 Task: Open Card Card0000000251 in Board Board0000000063 in Workspace WS0000000021 in Trello. Add Member Email0000000083 to Card Card0000000251 in Board Board0000000063 in Workspace WS0000000021 in Trello. Add Orange Label titled Label0000000251 to Card Card0000000251 in Board Board0000000063 in Workspace WS0000000021 in Trello. Add Checklist CL0000000251 to Card Card0000000251 in Board Board0000000063 in Workspace WS0000000021 in Trello. Add Dates with Start Date as Oct 01 2023 and Due Date as Oct 31 2023 to Card Card0000000251 in Board Board0000000063 in Workspace WS0000000021 in Trello
Action: Mouse moved to (540, 566)
Screenshot: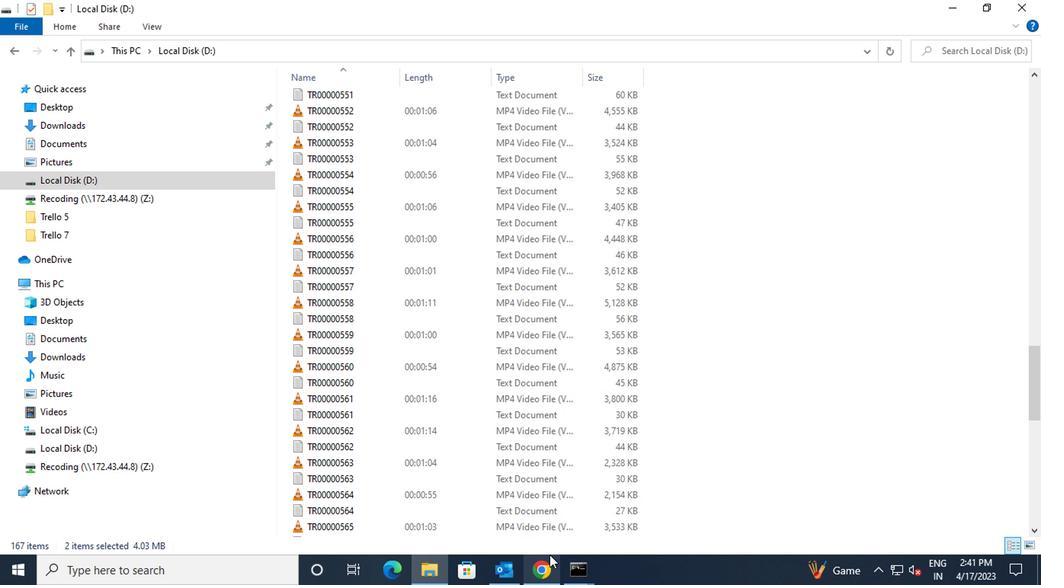
Action: Mouse pressed left at (540, 566)
Screenshot: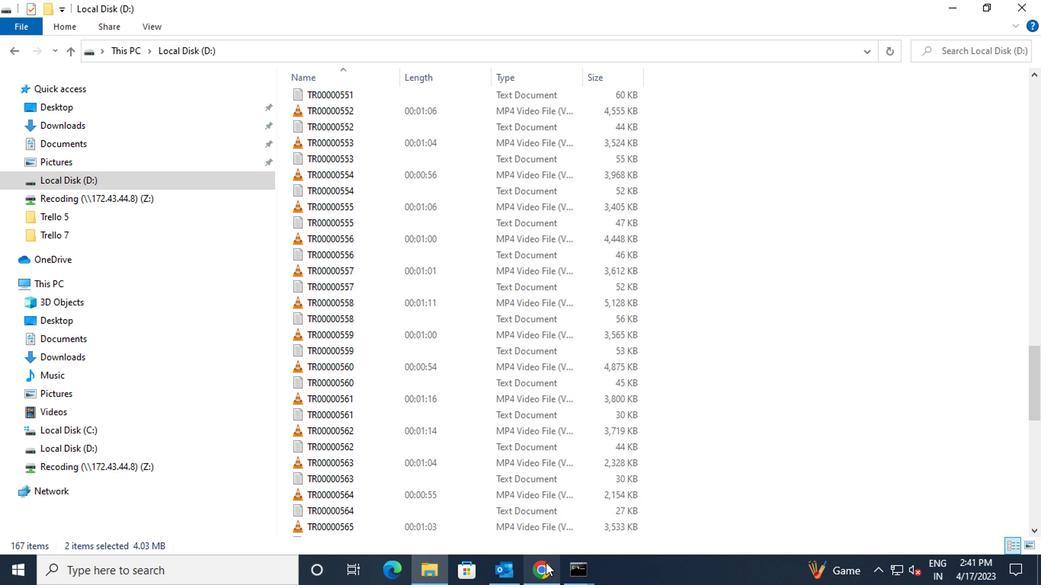
Action: Mouse moved to (343, 429)
Screenshot: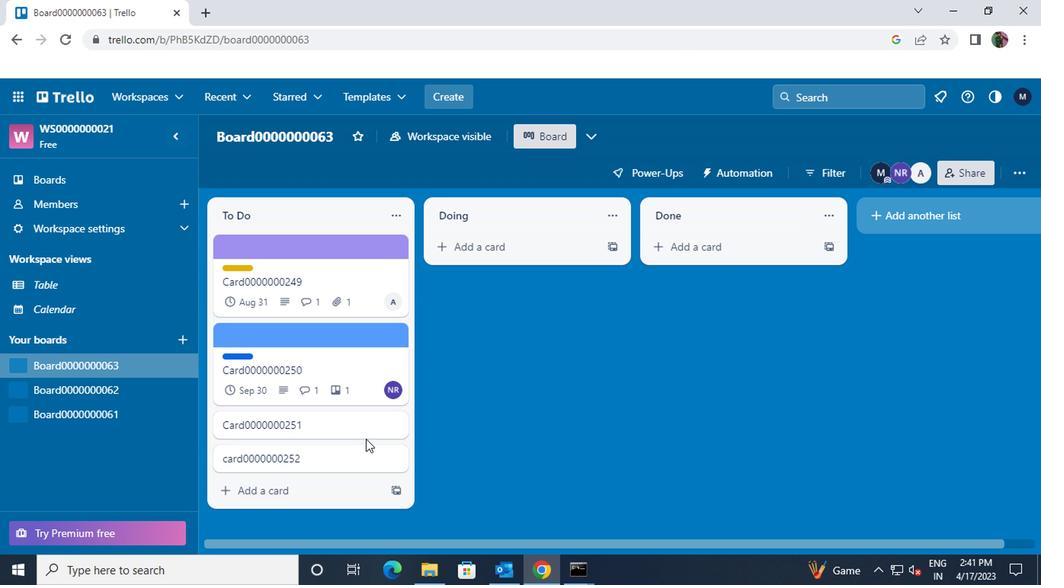 
Action: Mouse pressed left at (343, 429)
Screenshot: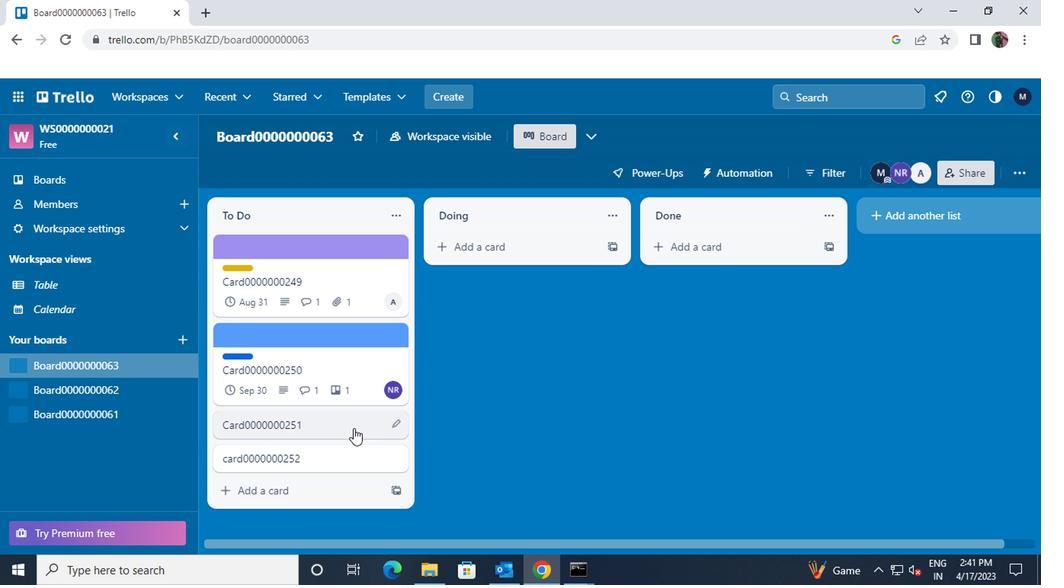 
Action: Mouse moved to (693, 212)
Screenshot: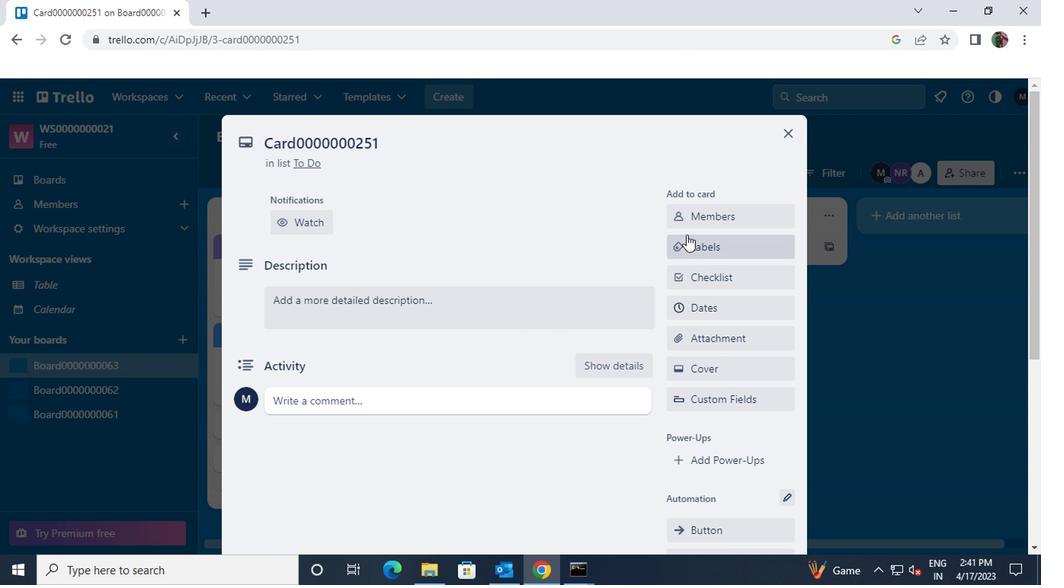 
Action: Mouse pressed left at (693, 212)
Screenshot: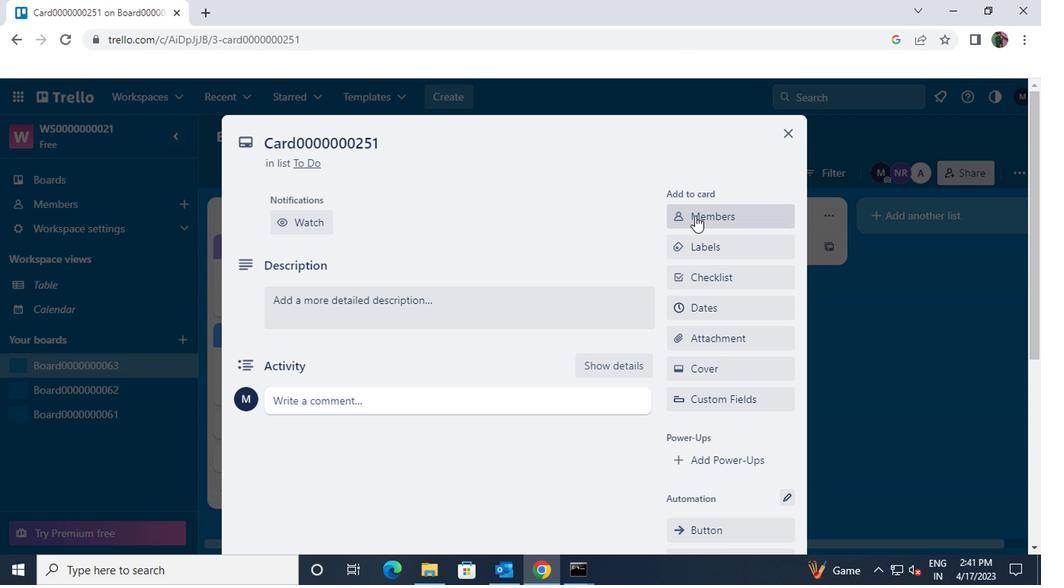 
Action: Mouse moved to (694, 208)
Screenshot: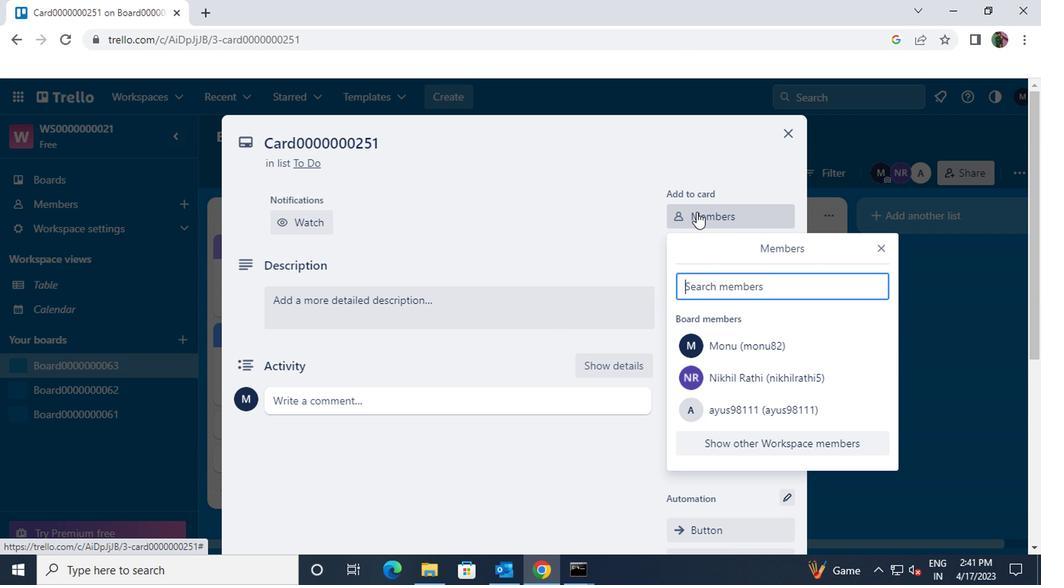 
Action: Key pressed vinnyoffice2<Key.shift>@GMAIL.COM
Screenshot: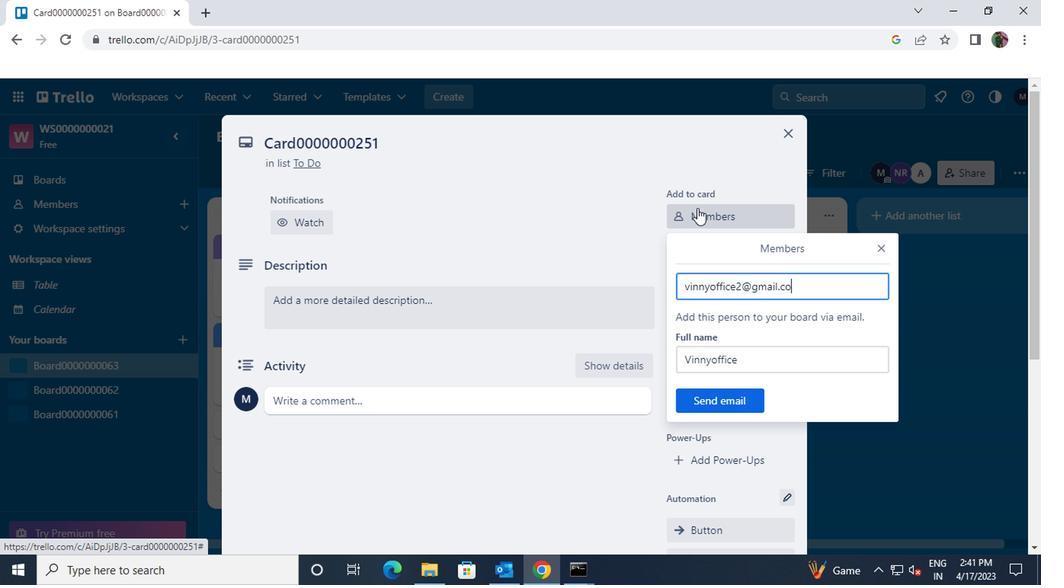 
Action: Mouse moved to (726, 396)
Screenshot: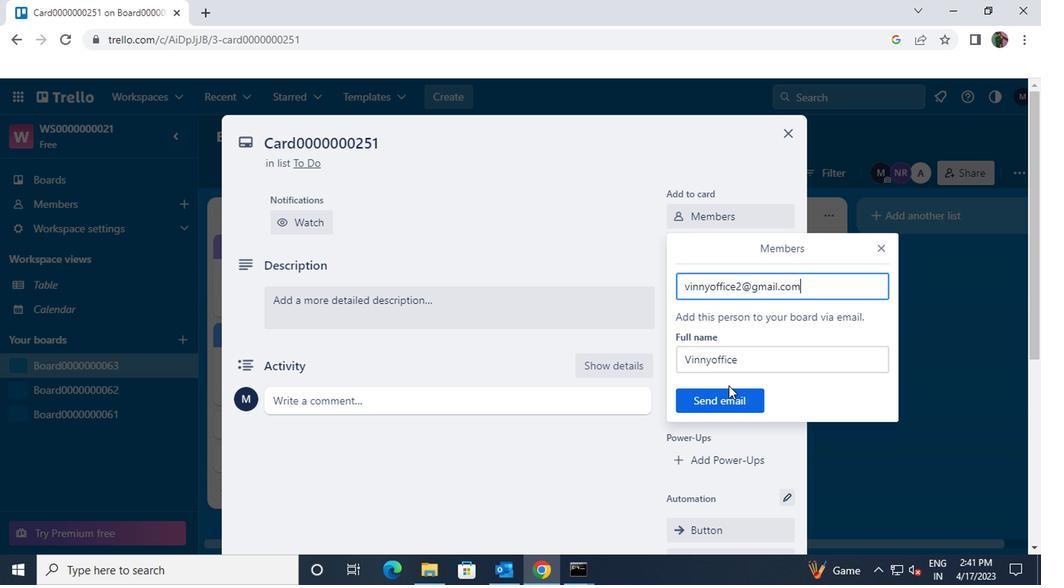 
Action: Mouse pressed left at (726, 396)
Screenshot: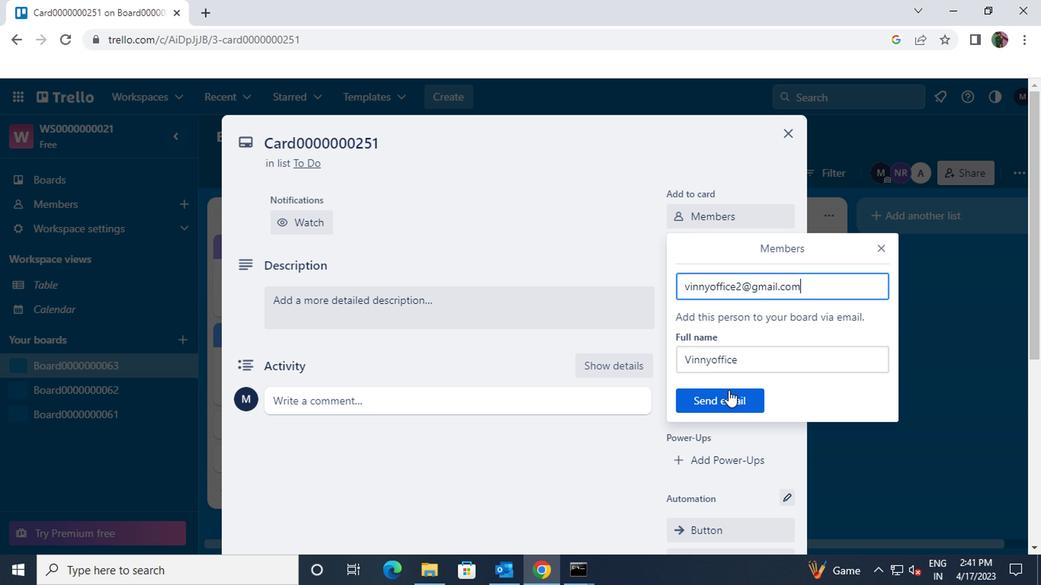
Action: Mouse moved to (714, 248)
Screenshot: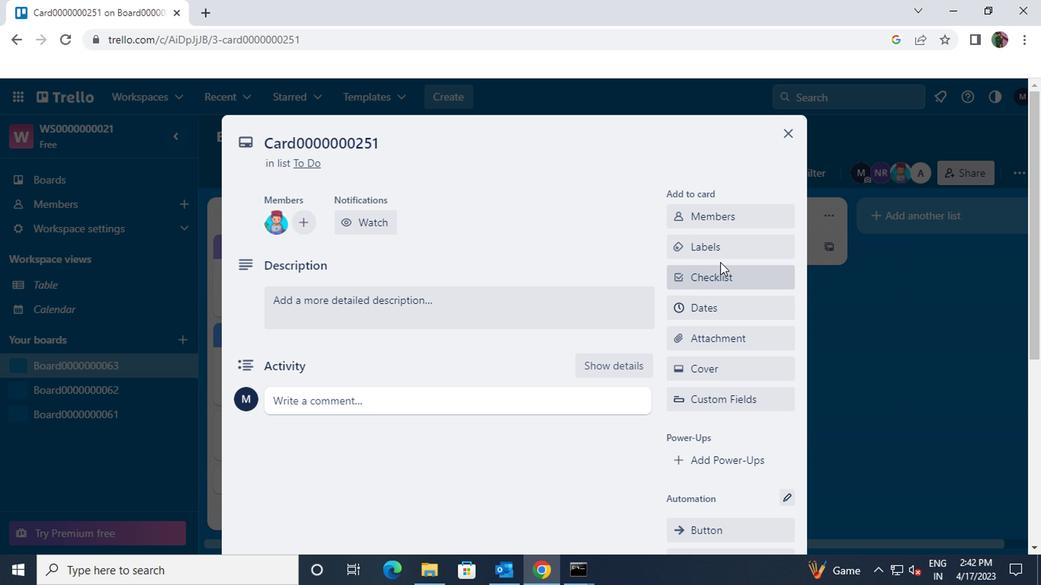 
Action: Mouse pressed left at (714, 248)
Screenshot: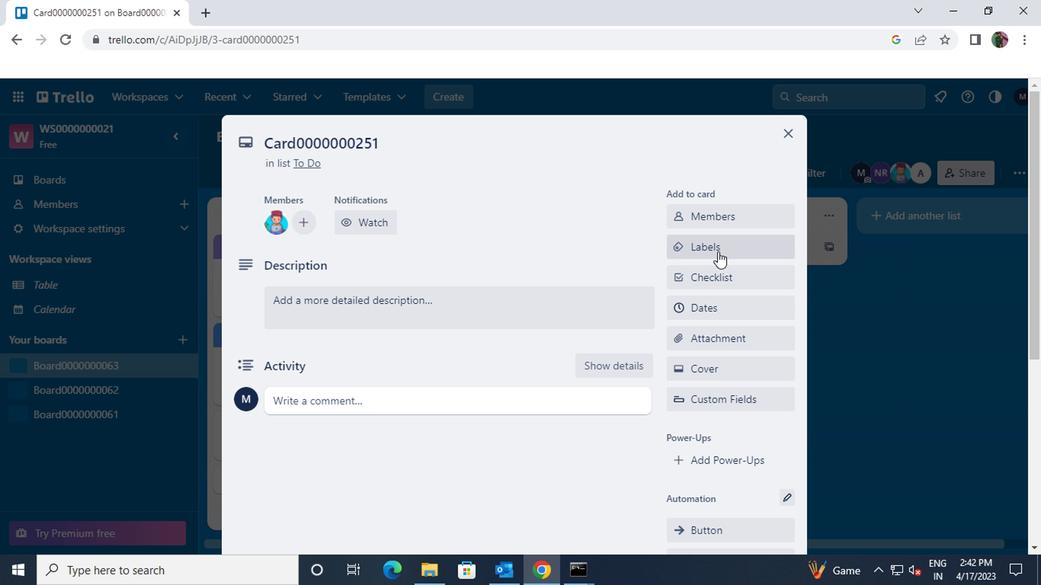 
Action: Mouse moved to (770, 450)
Screenshot: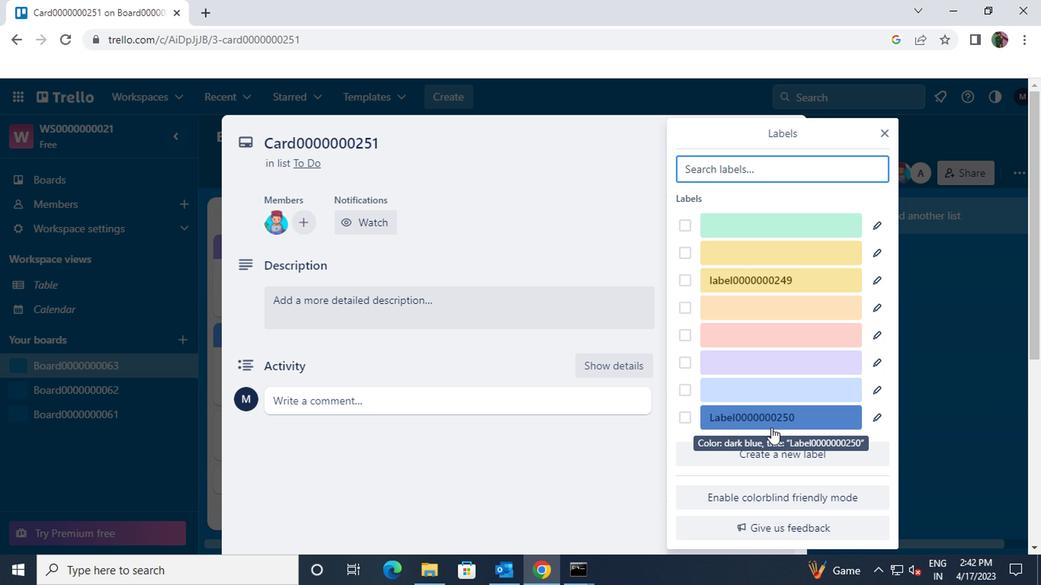 
Action: Mouse pressed left at (770, 450)
Screenshot: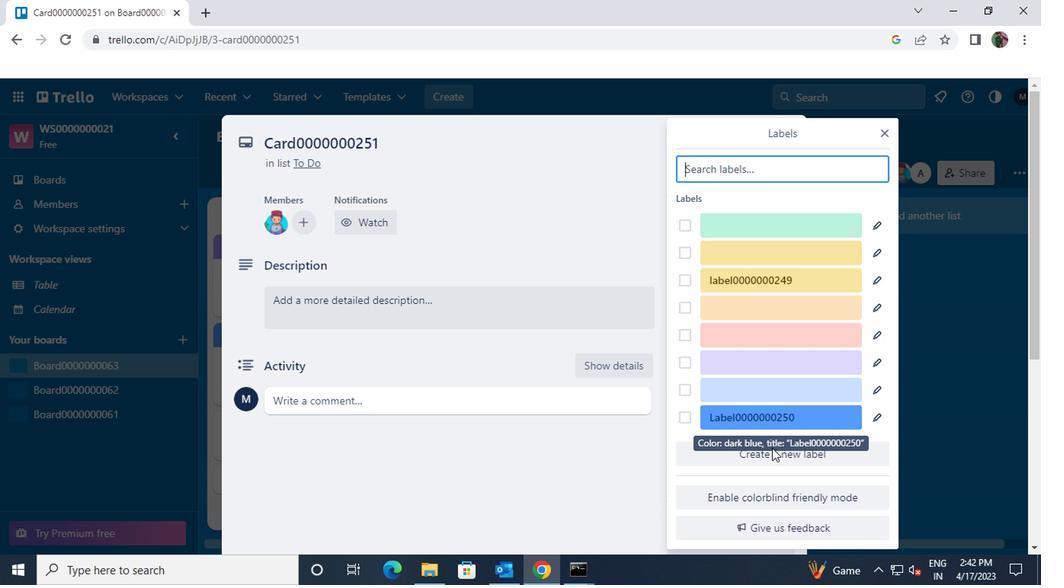 
Action: Mouse moved to (770, 451)
Screenshot: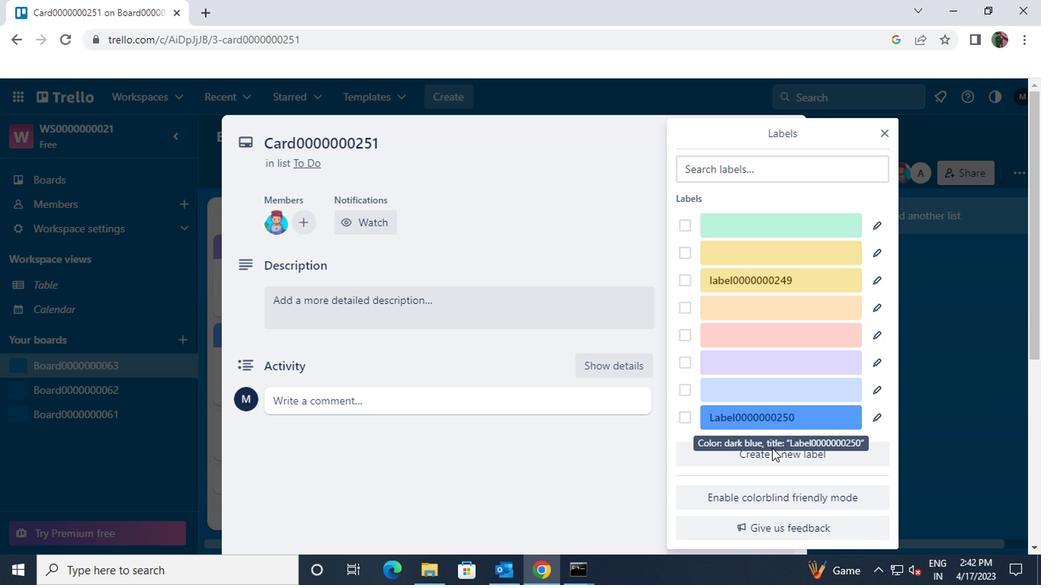 
Action: Mouse pressed left at (770, 451)
Screenshot: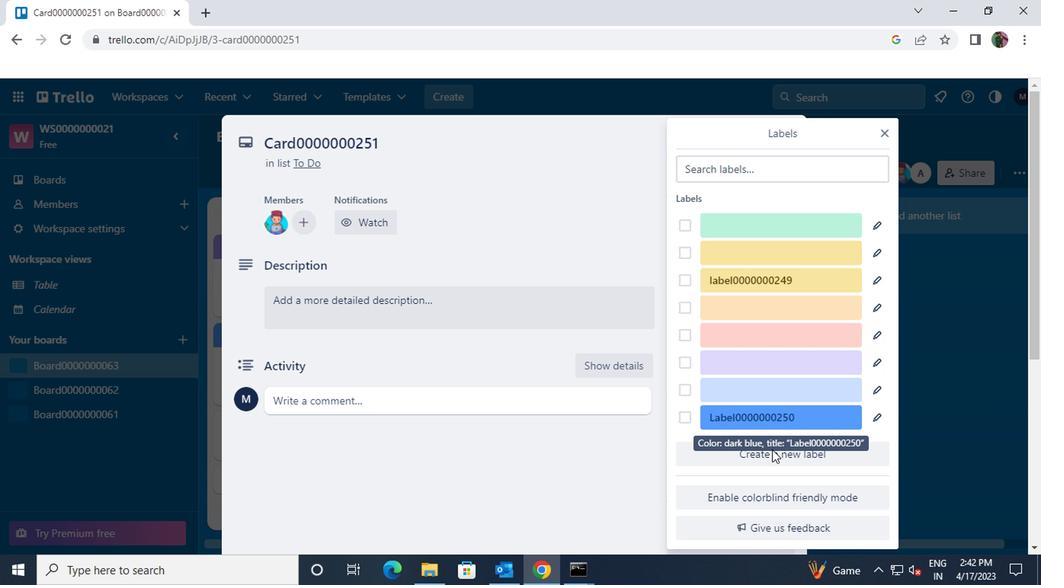 
Action: Mouse moved to (770, 459)
Screenshot: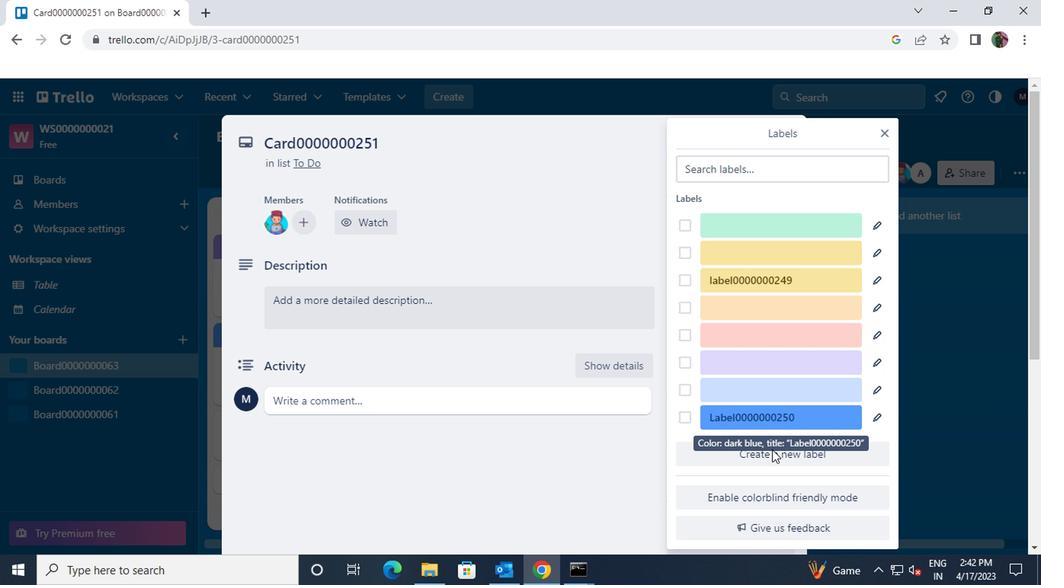 
Action: Mouse pressed left at (770, 459)
Screenshot: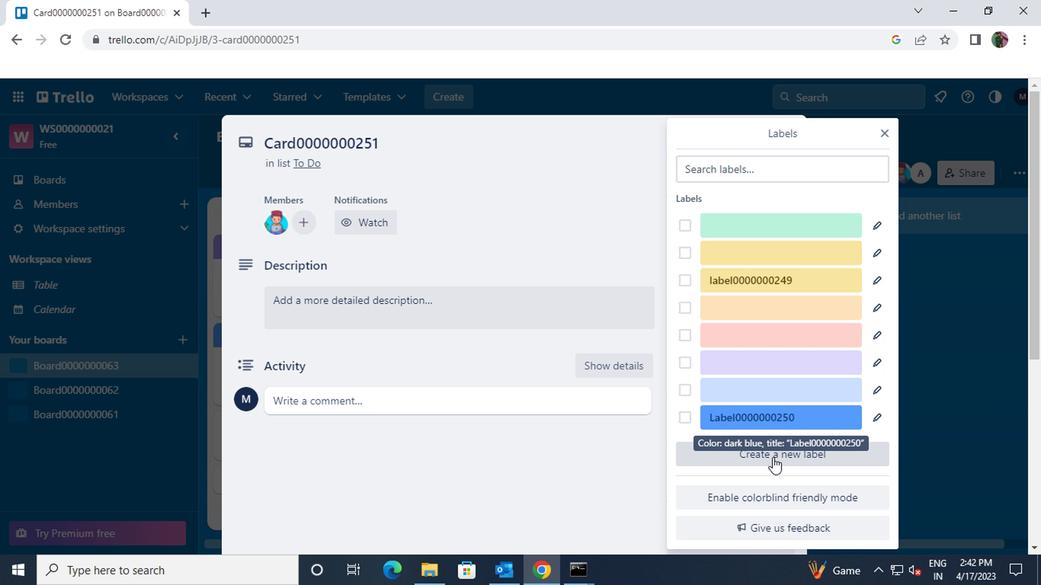 
Action: Mouse moved to (726, 268)
Screenshot: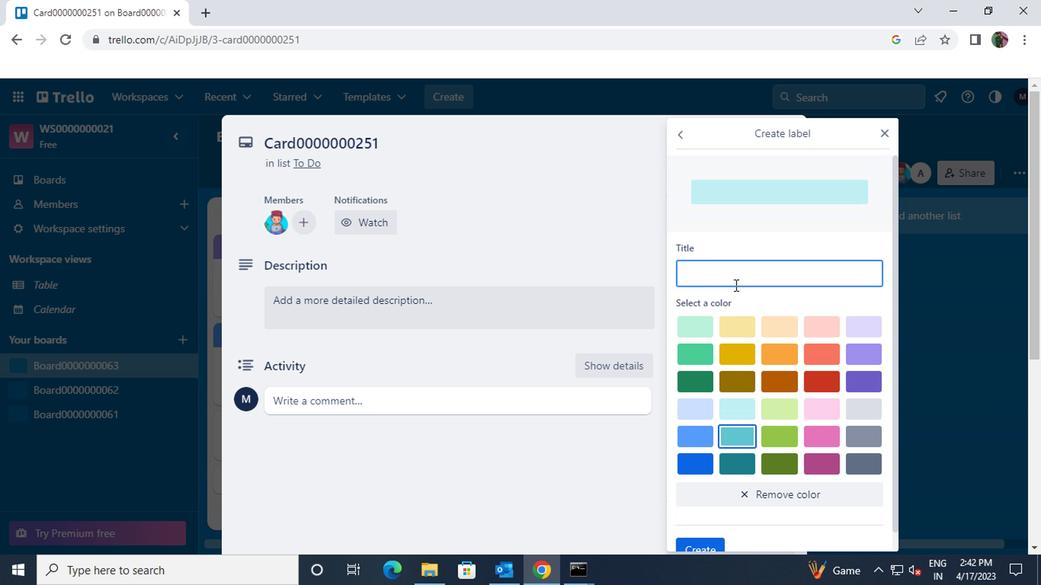
Action: Mouse pressed left at (726, 268)
Screenshot: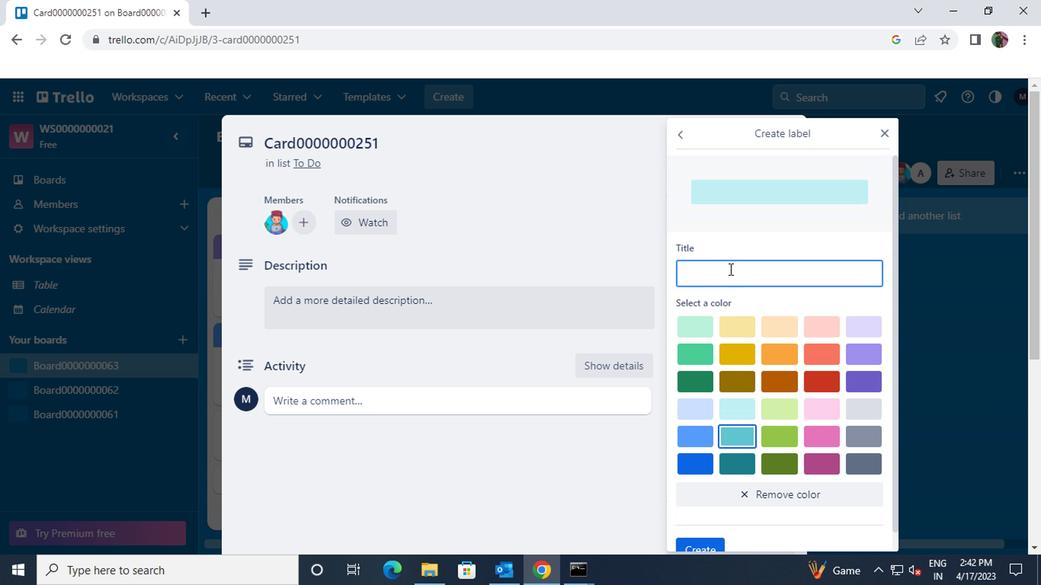 
Action: Key pressed <Key.shift>LABEL0000000251
Screenshot: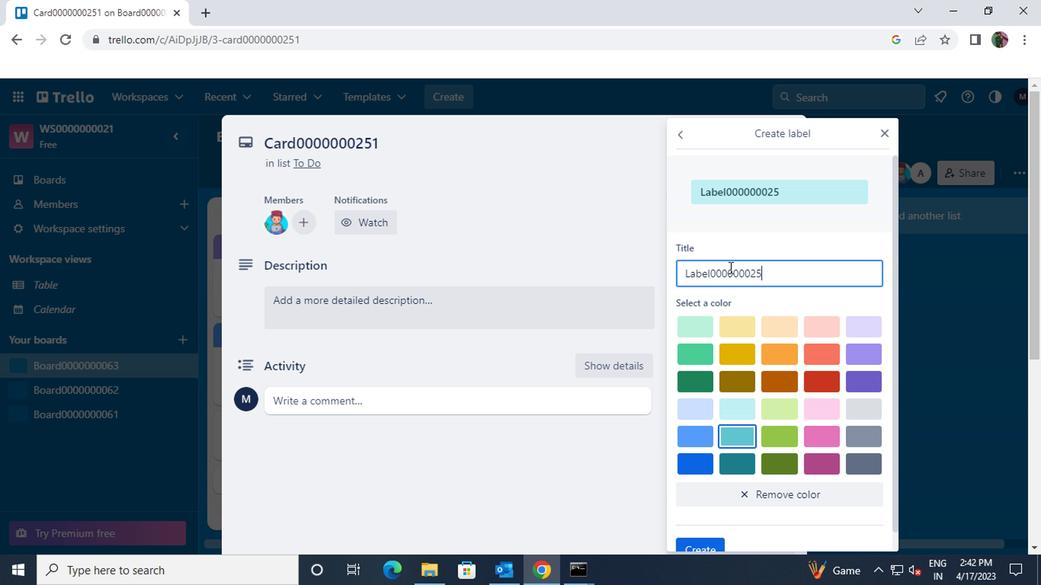 
Action: Mouse moved to (768, 350)
Screenshot: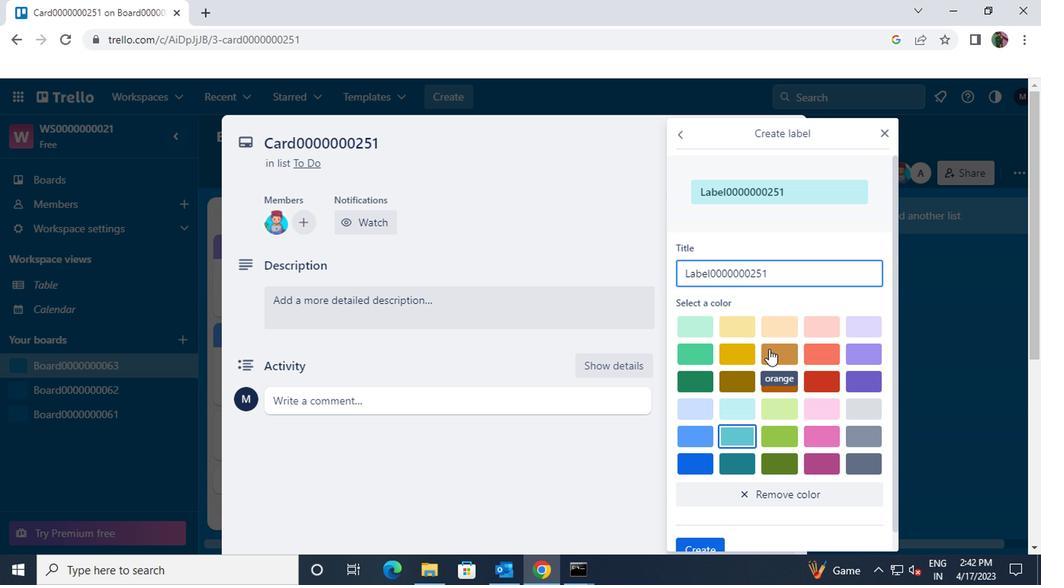
Action: Mouse pressed left at (768, 350)
Screenshot: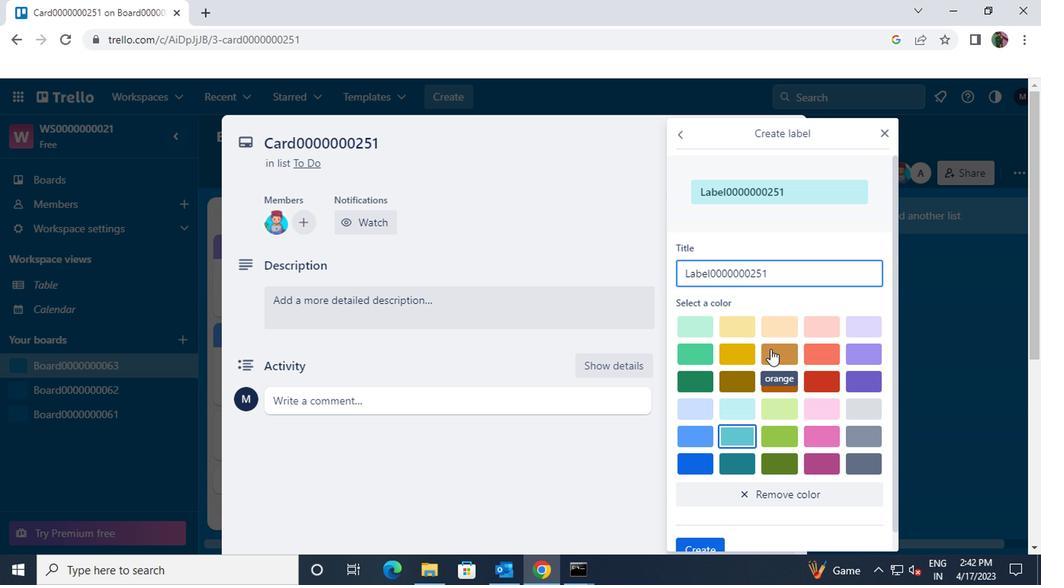 
Action: Mouse moved to (768, 346)
Screenshot: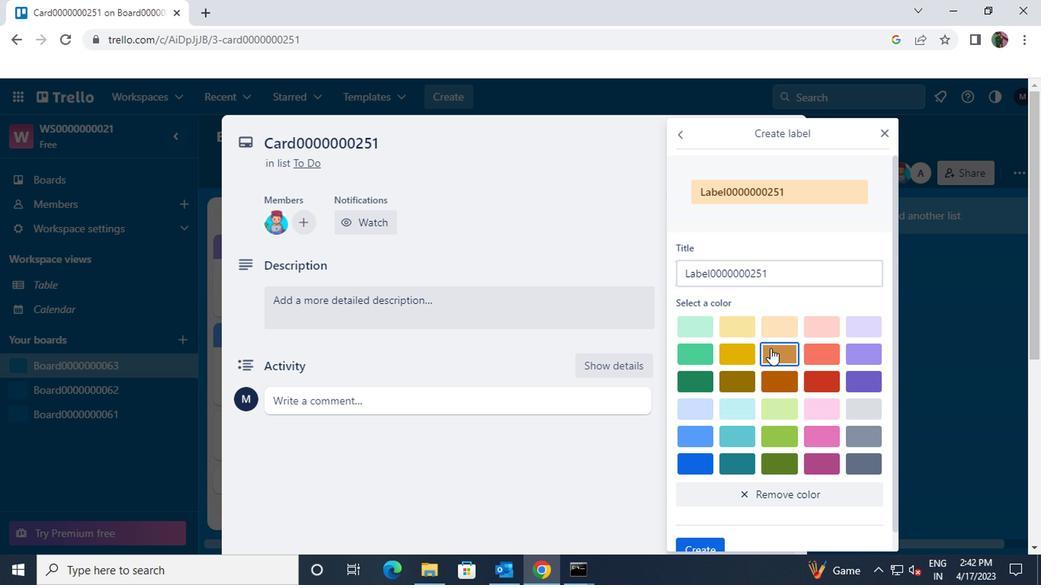 
Action: Mouse scrolled (768, 346) with delta (0, 0)
Screenshot: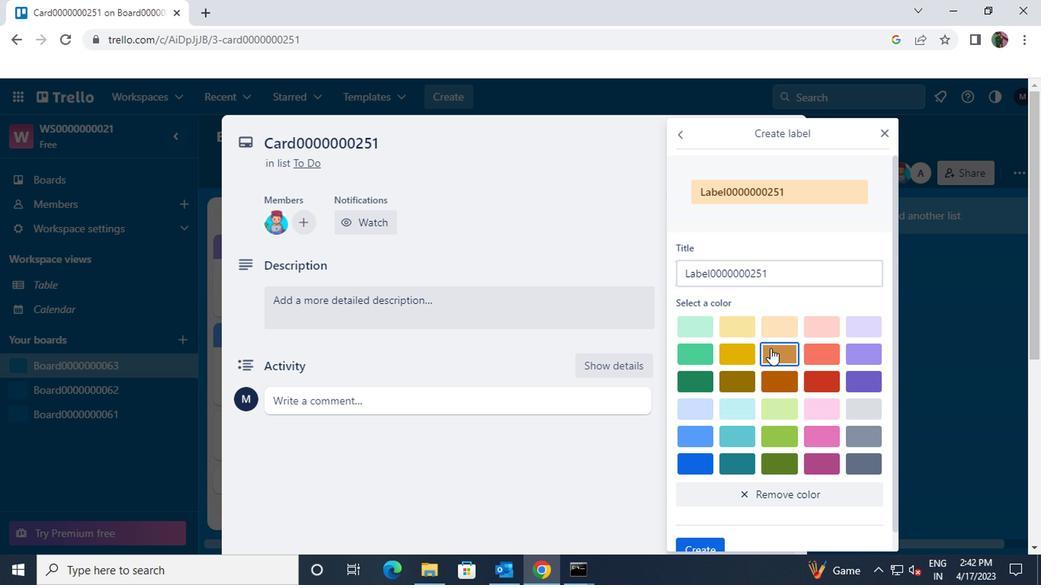 
Action: Mouse moved to (699, 527)
Screenshot: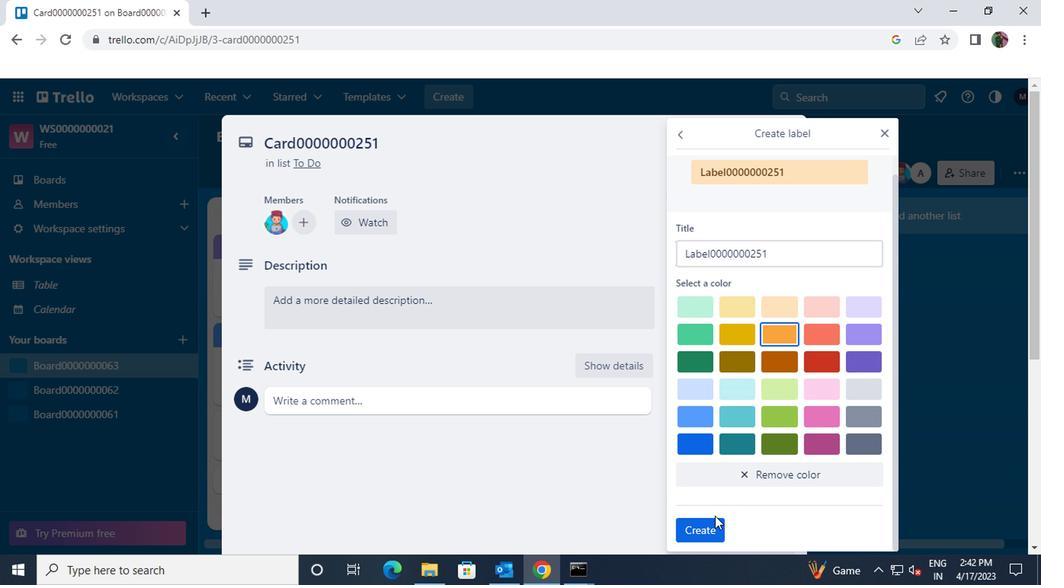 
Action: Mouse pressed left at (699, 527)
Screenshot: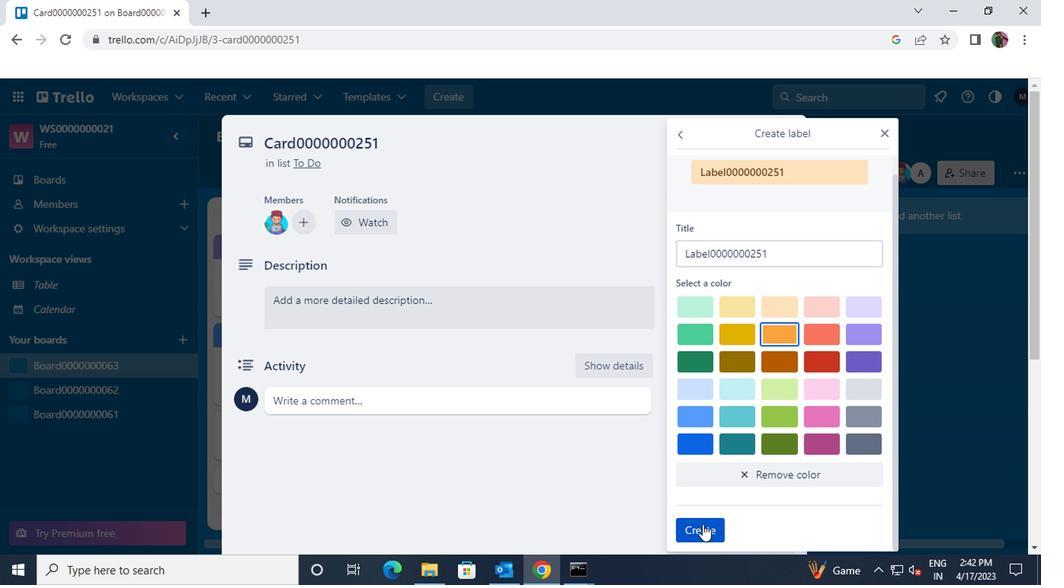 
Action: Mouse pressed left at (699, 527)
Screenshot: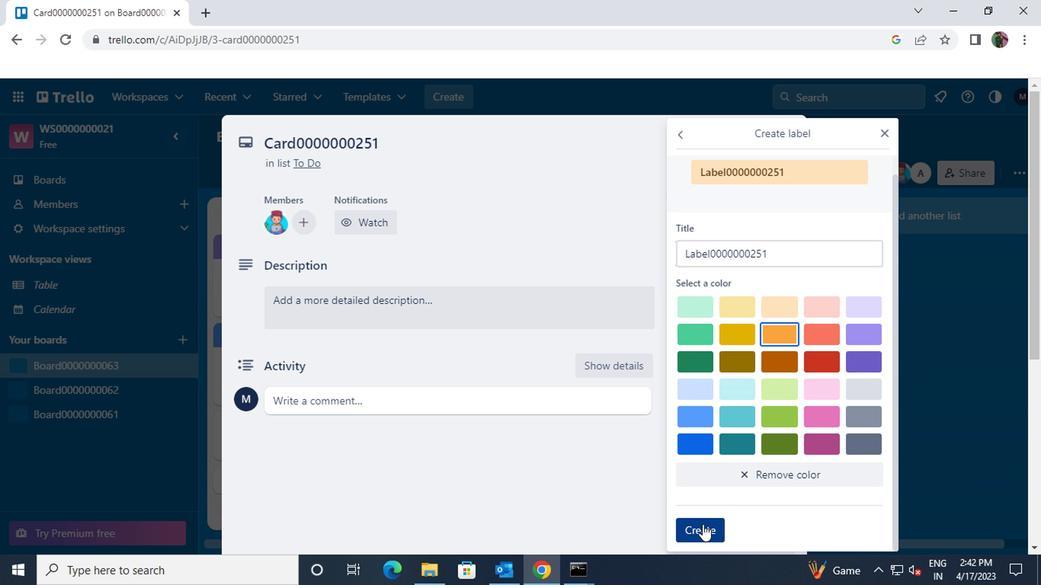 
Action: Mouse moved to (877, 131)
Screenshot: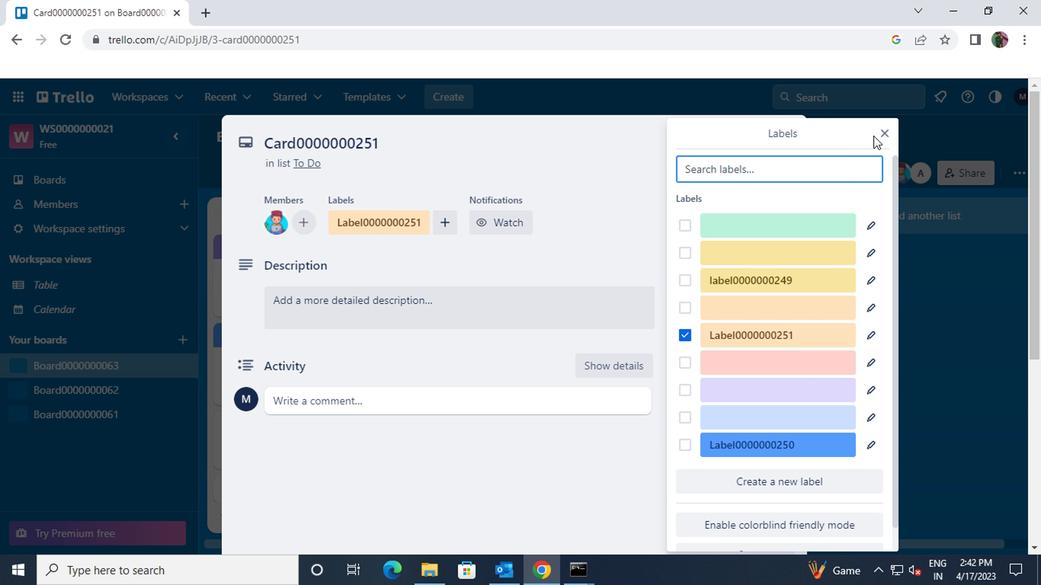 
Action: Mouse pressed left at (877, 131)
Screenshot: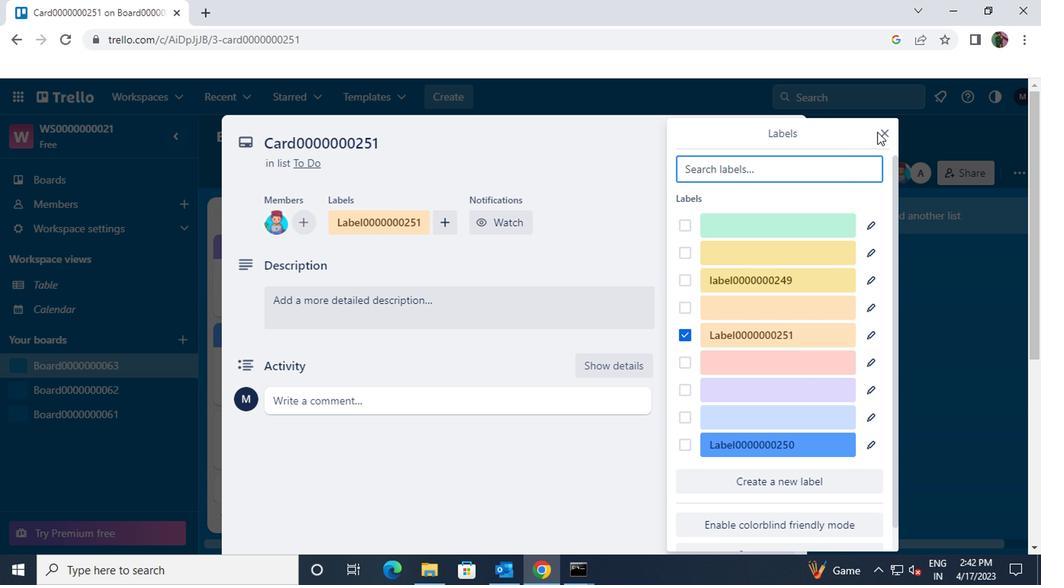 
Action: Mouse moved to (882, 136)
Screenshot: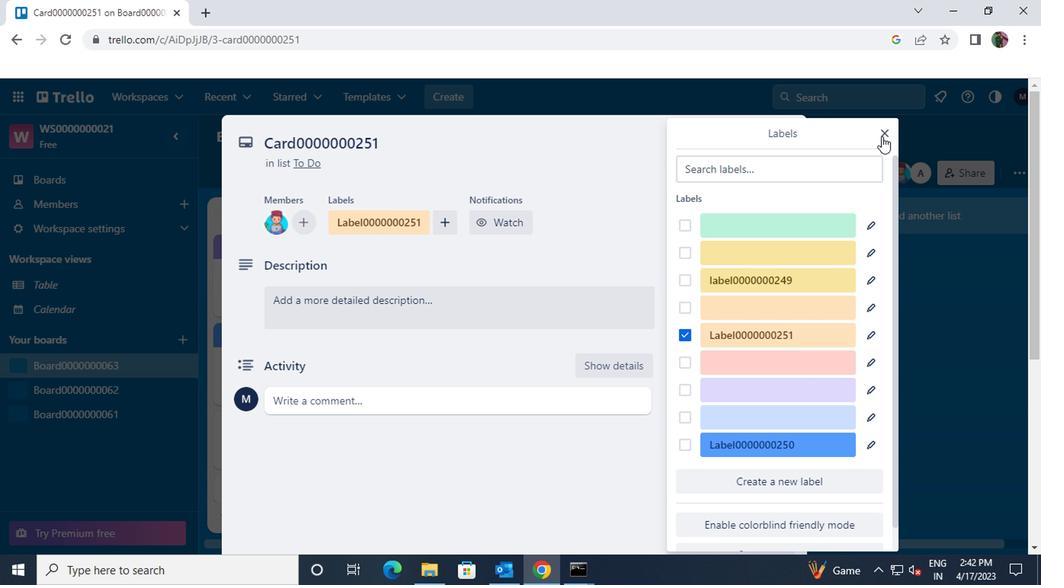 
Action: Mouse pressed left at (882, 136)
Screenshot: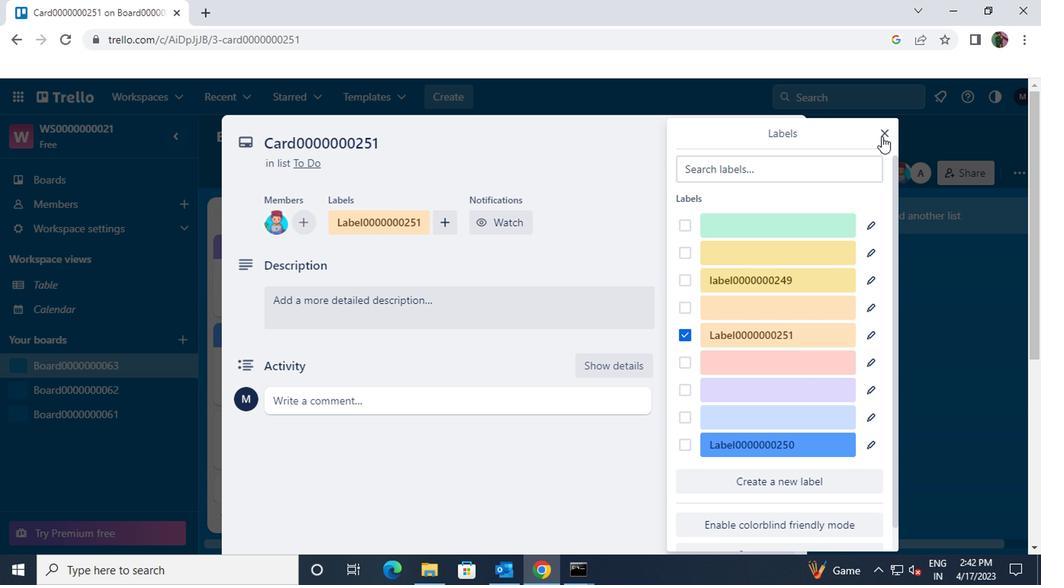 
Action: Mouse moved to (762, 277)
Screenshot: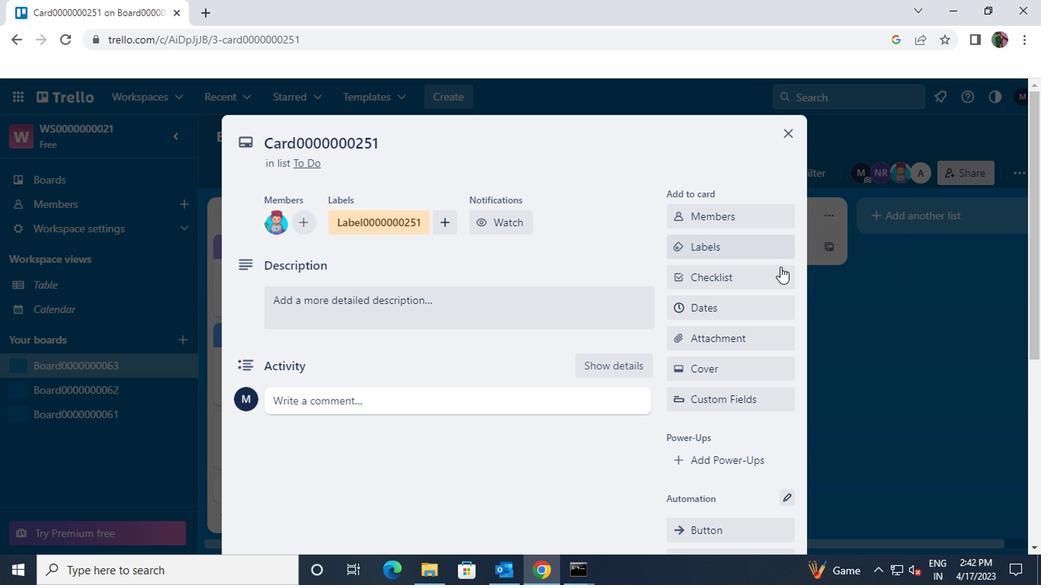 
Action: Mouse pressed left at (762, 277)
Screenshot: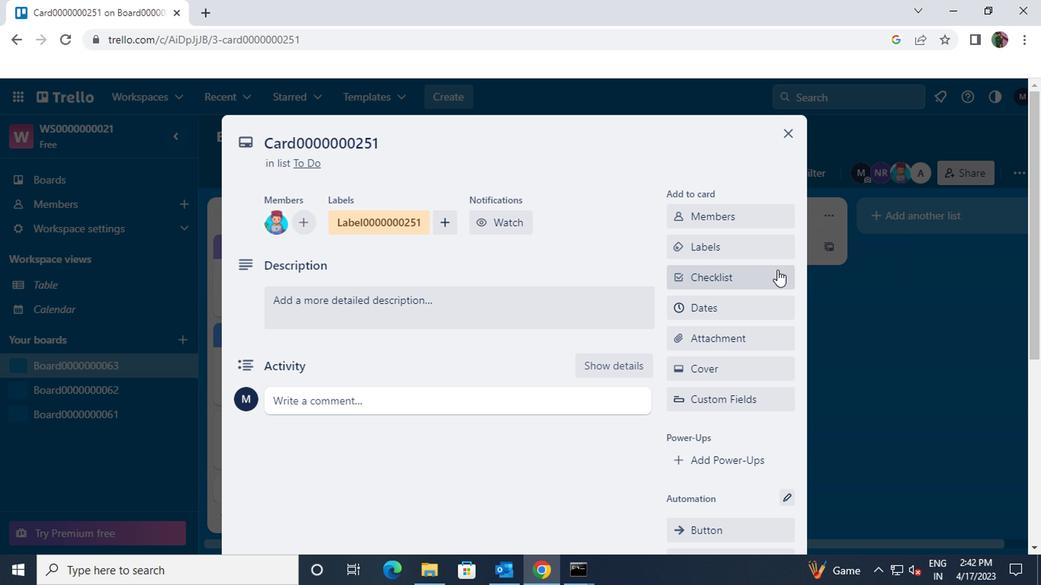 
Action: Mouse moved to (757, 279)
Screenshot: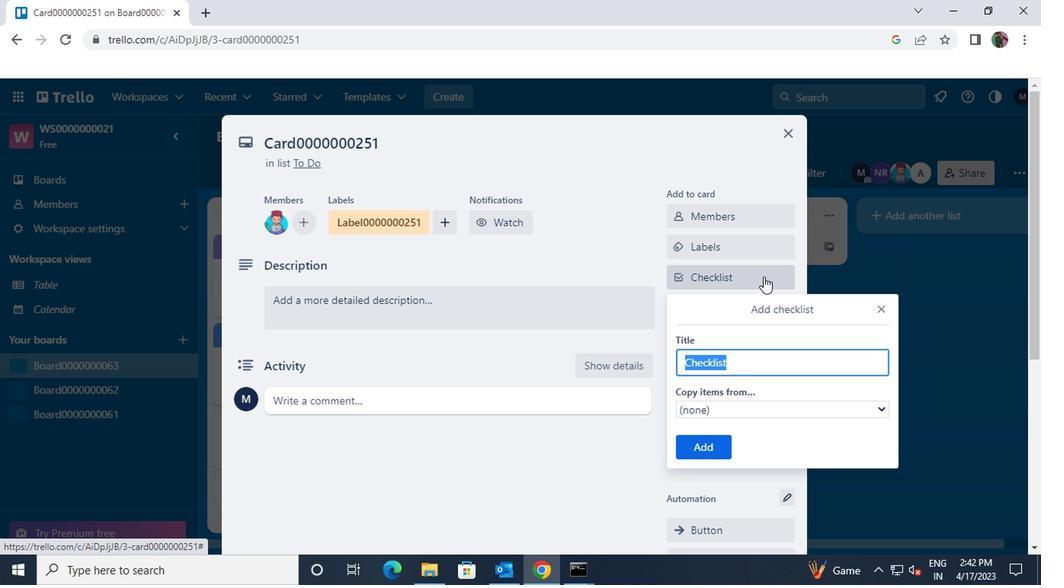 
Action: Key pressed <Key.shift>CL0000000251
Screenshot: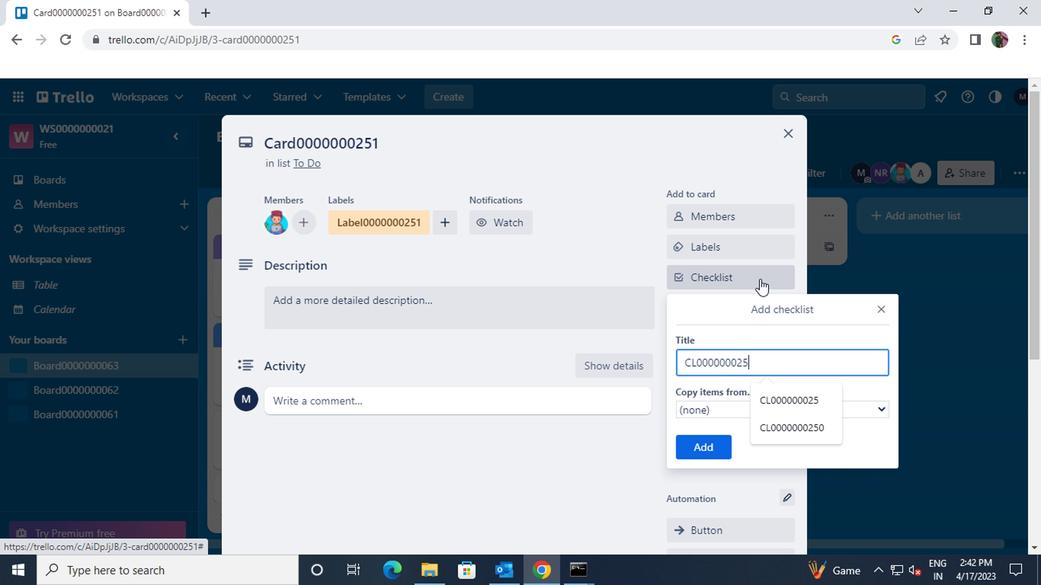 
Action: Mouse moved to (719, 444)
Screenshot: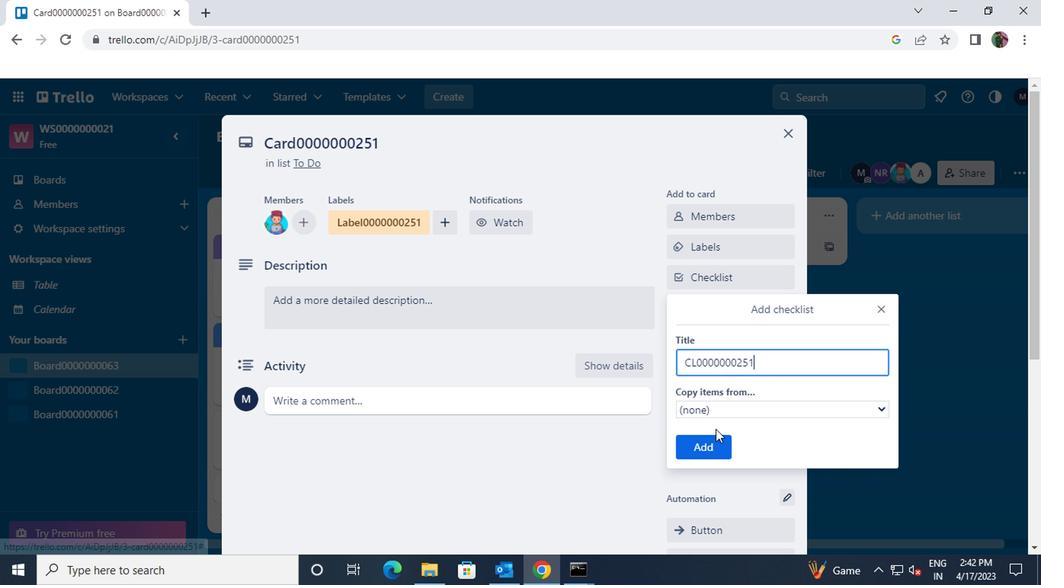 
Action: Mouse pressed left at (719, 444)
Screenshot: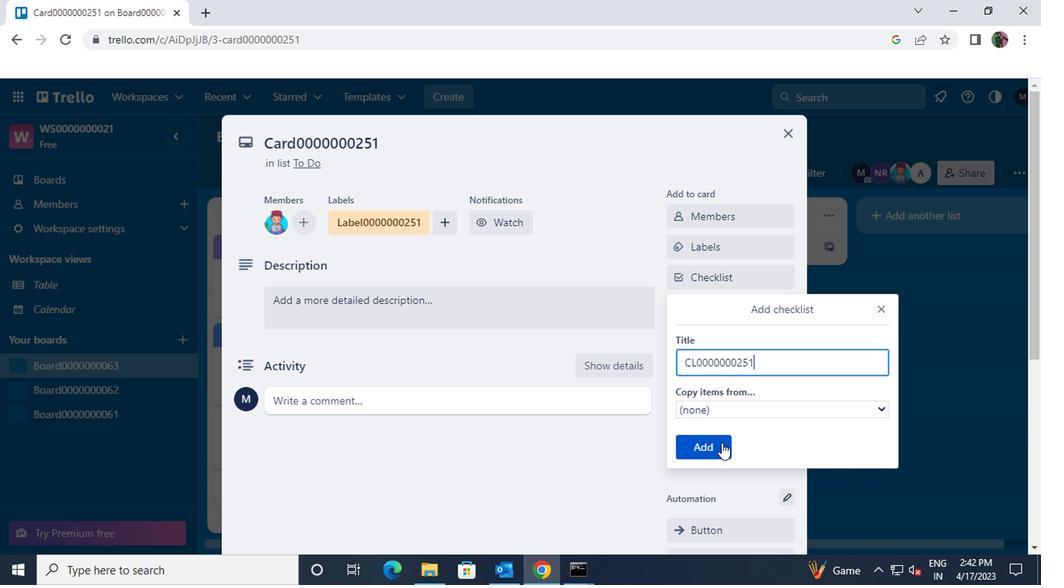 
Action: Mouse moved to (735, 297)
Screenshot: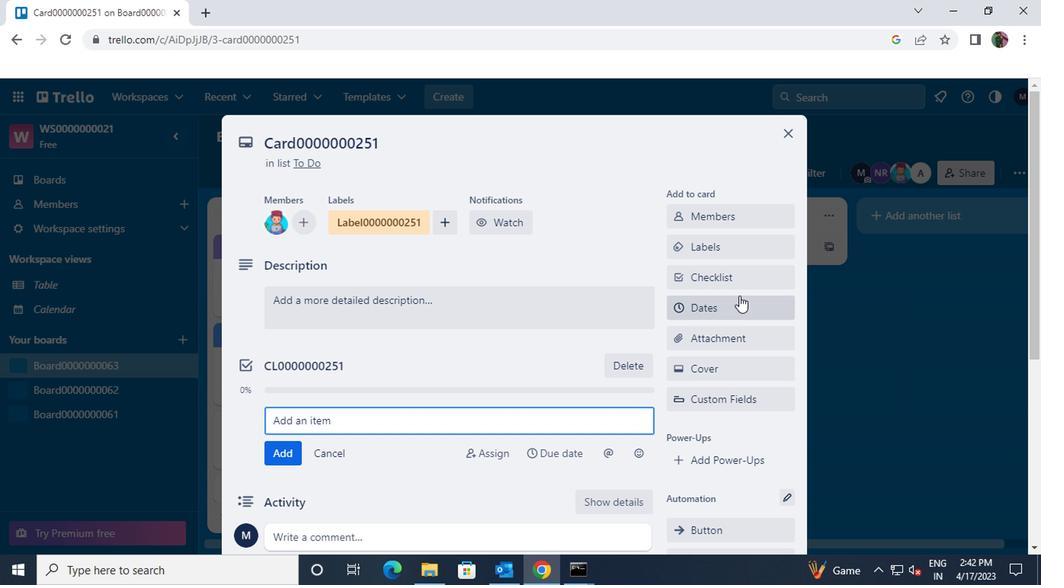 
Action: Mouse pressed left at (735, 297)
Screenshot: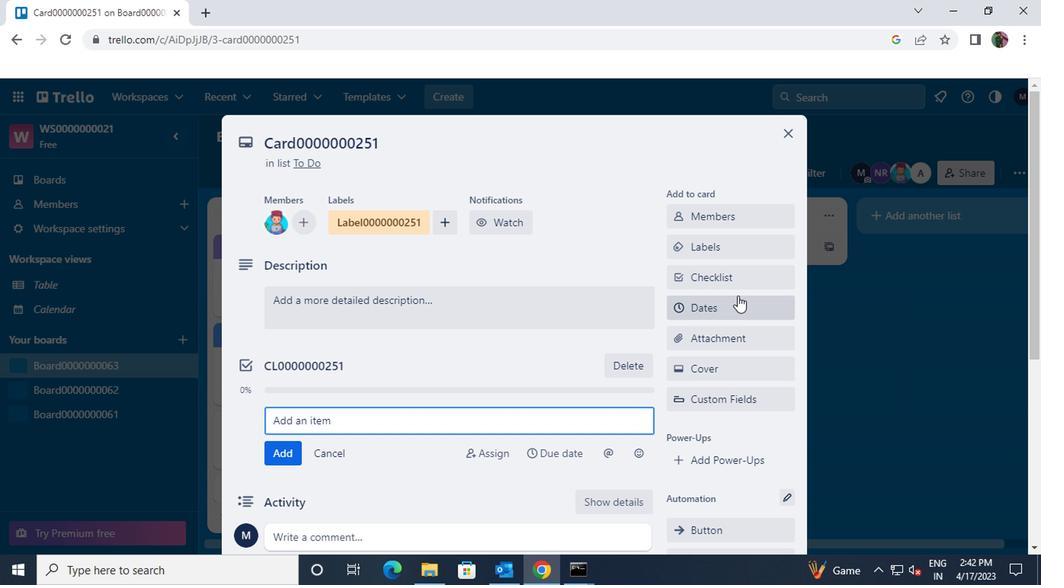 
Action: Mouse moved to (869, 169)
Screenshot: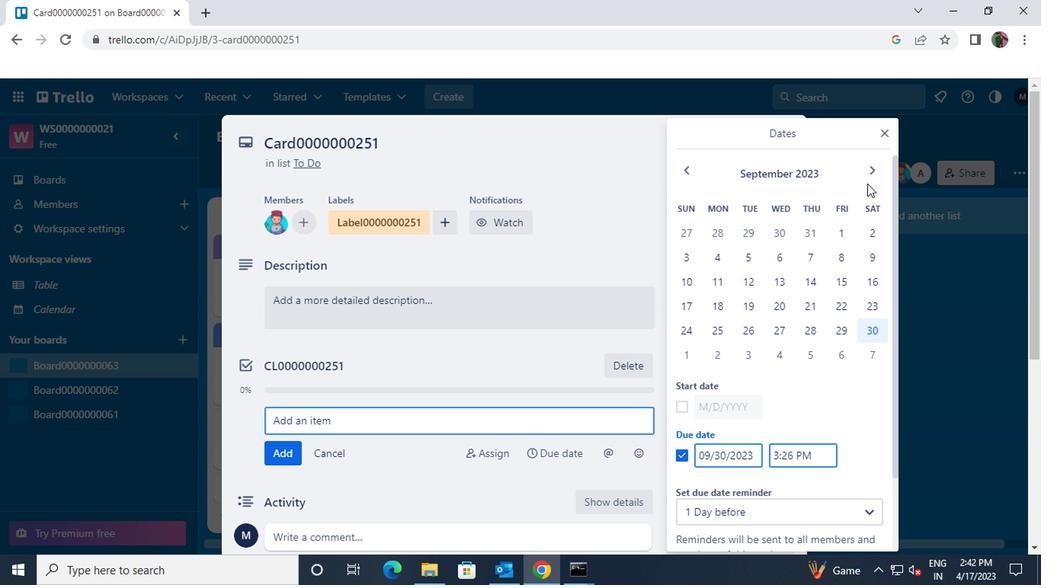 
Action: Mouse pressed left at (869, 169)
Screenshot: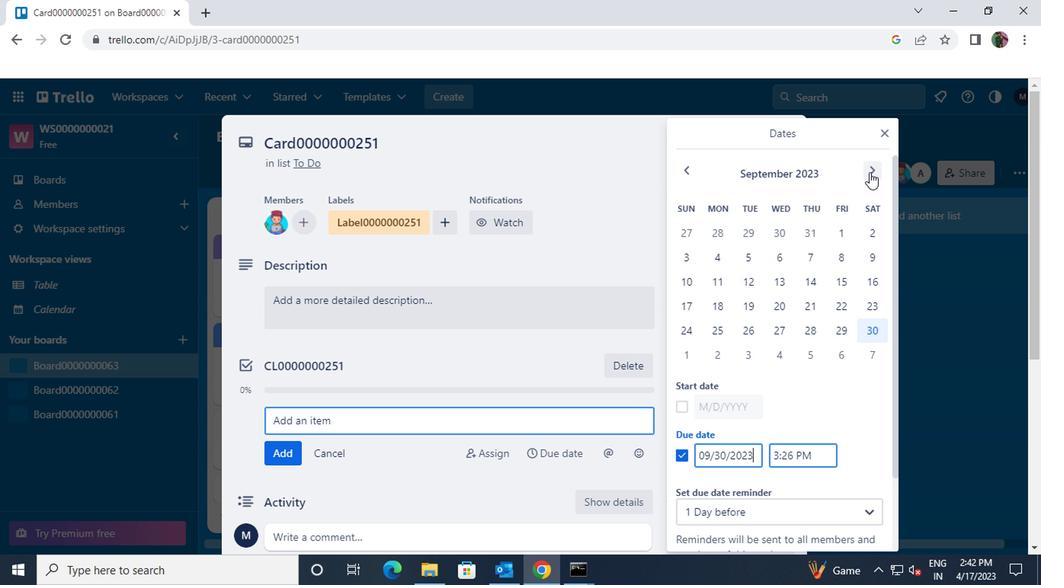 
Action: Mouse moved to (679, 231)
Screenshot: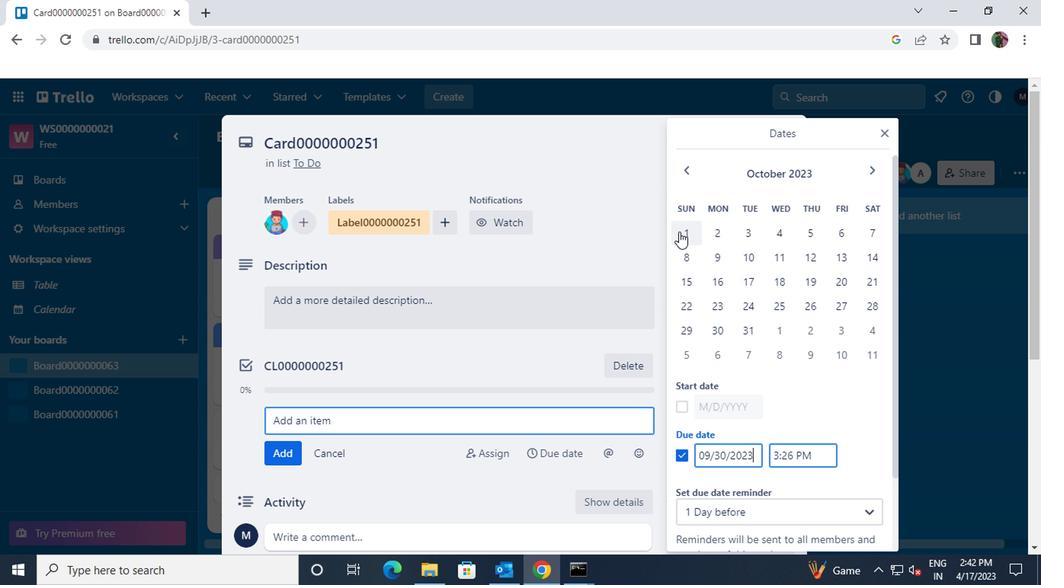 
Action: Mouse pressed left at (679, 231)
Screenshot: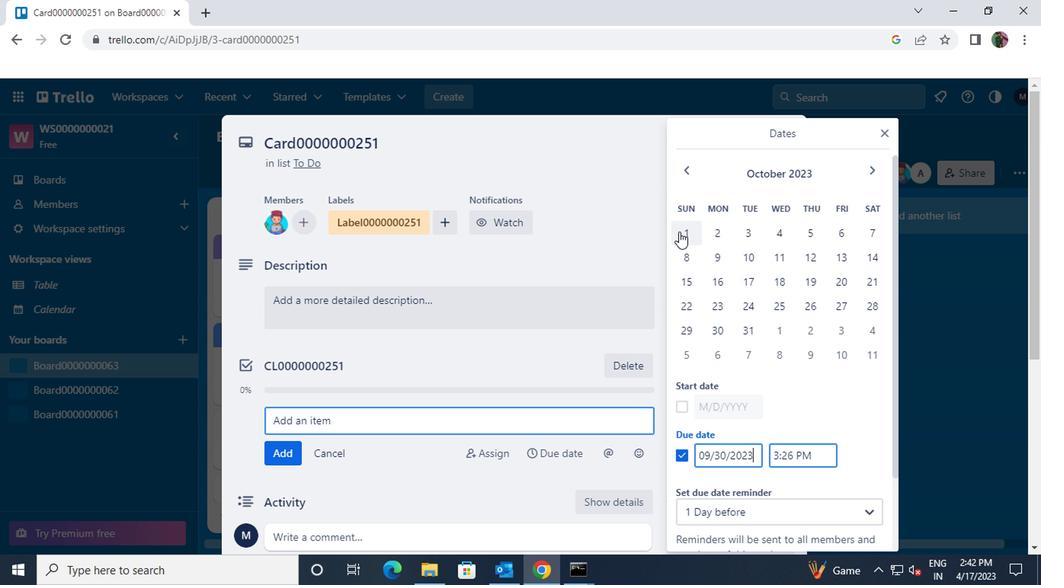 
Action: Mouse moved to (749, 328)
Screenshot: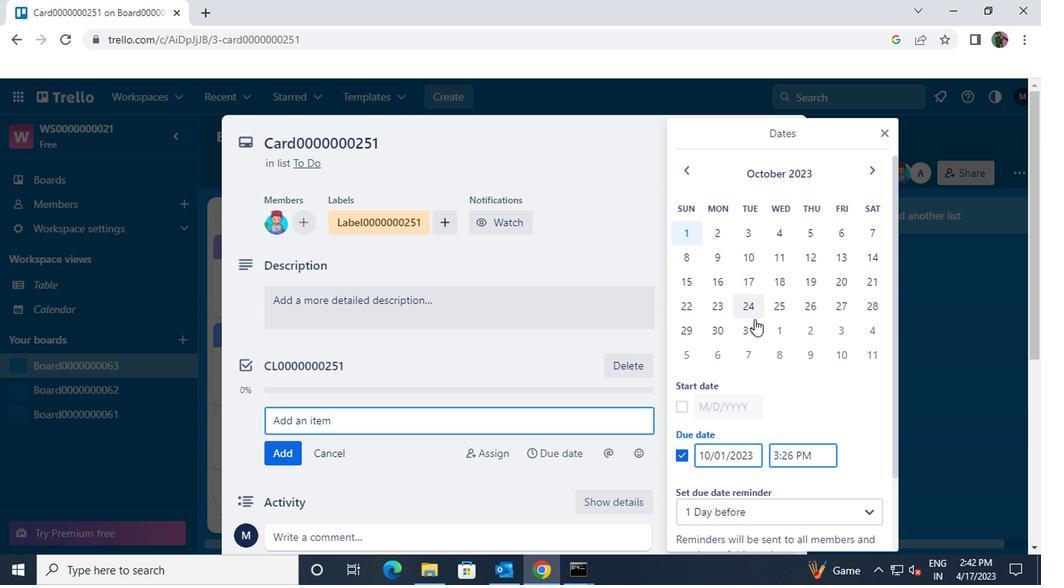 
Action: Mouse pressed left at (749, 328)
Screenshot: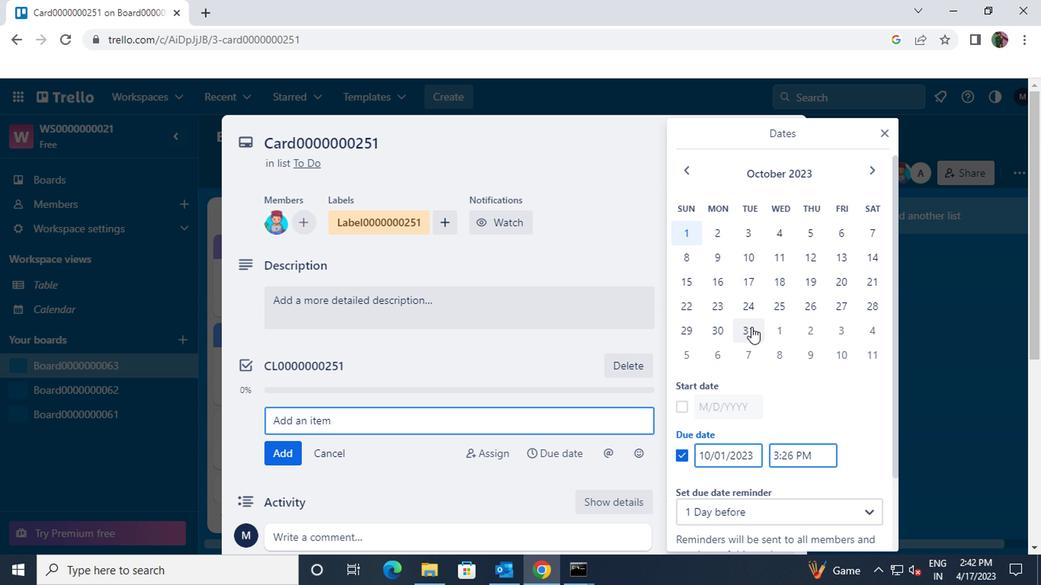 
Action: Mouse moved to (749, 324)
Screenshot: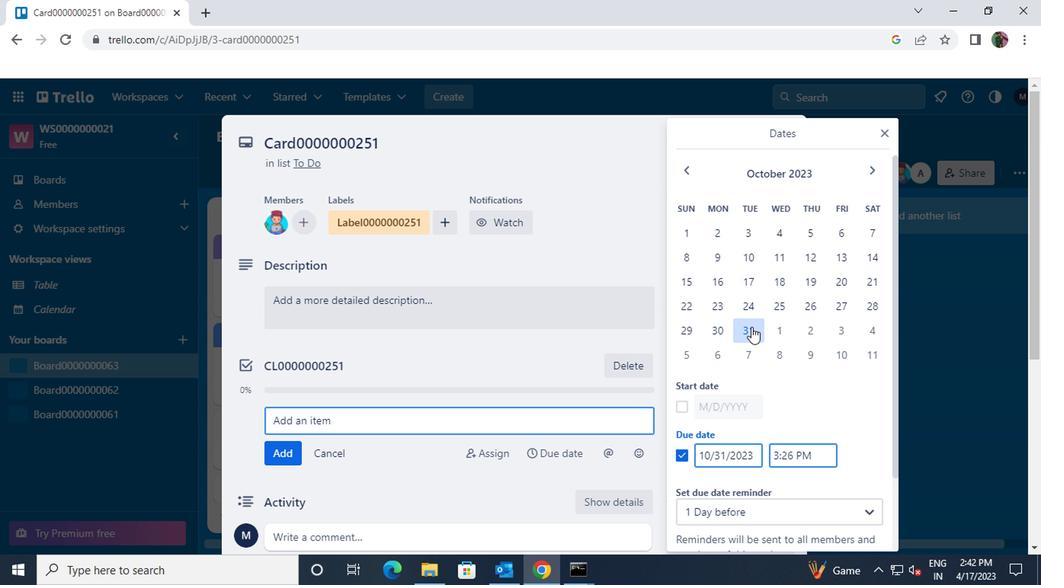 
Action: Mouse scrolled (749, 323) with delta (0, 0)
Screenshot: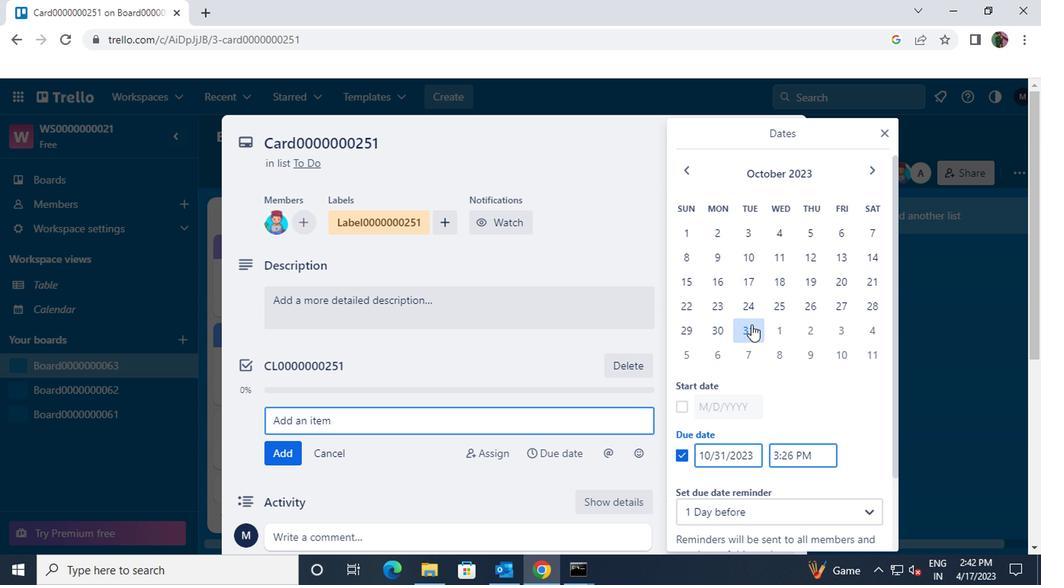 
Action: Mouse scrolled (749, 323) with delta (0, 0)
Screenshot: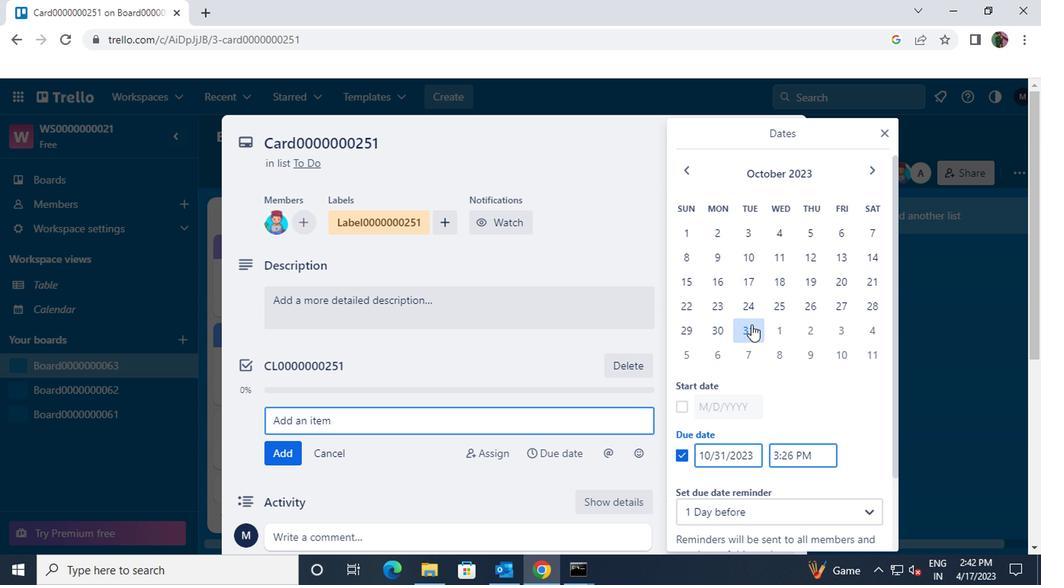 
Action: Mouse scrolled (749, 323) with delta (0, 0)
Screenshot: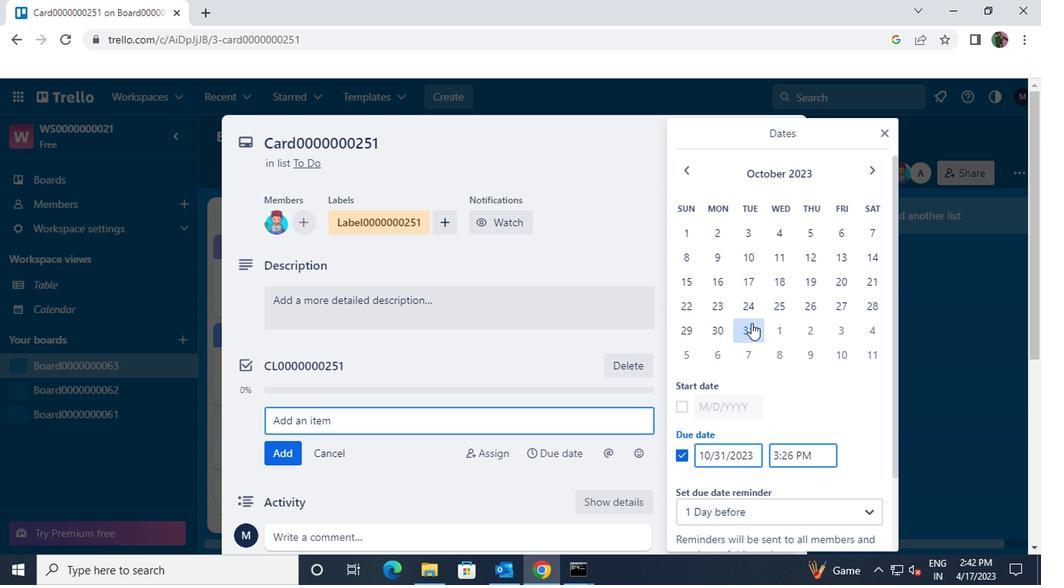 
Action: Mouse moved to (747, 320)
Screenshot: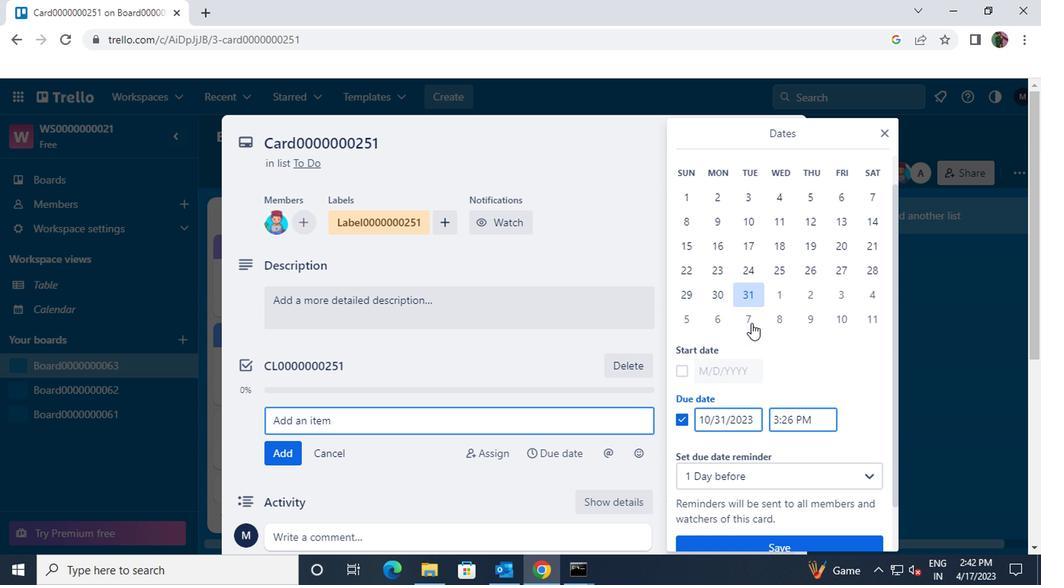 
Action: Mouse scrolled (747, 320) with delta (0, 0)
Screenshot: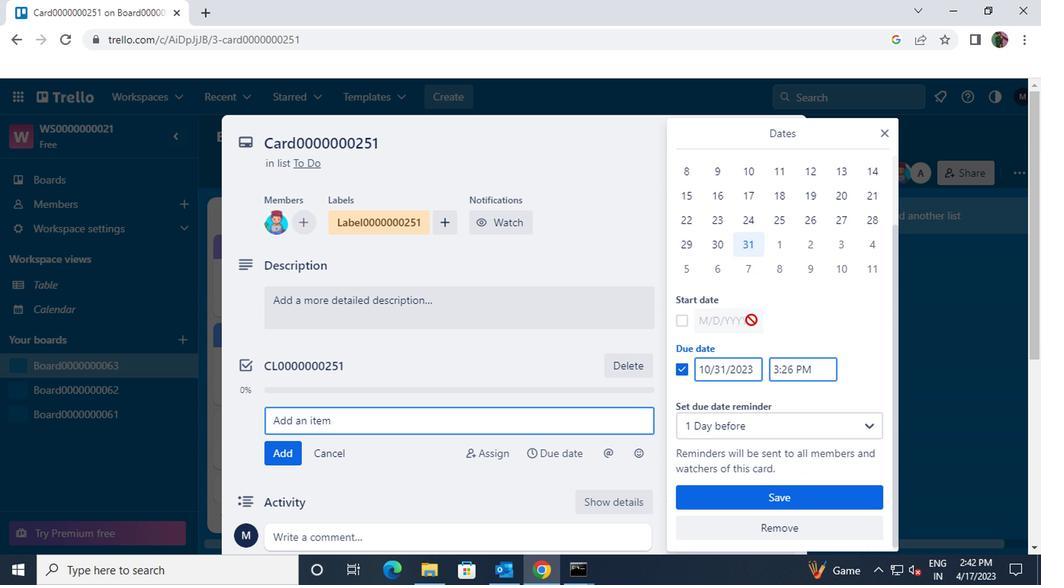 
Action: Mouse moved to (786, 489)
Screenshot: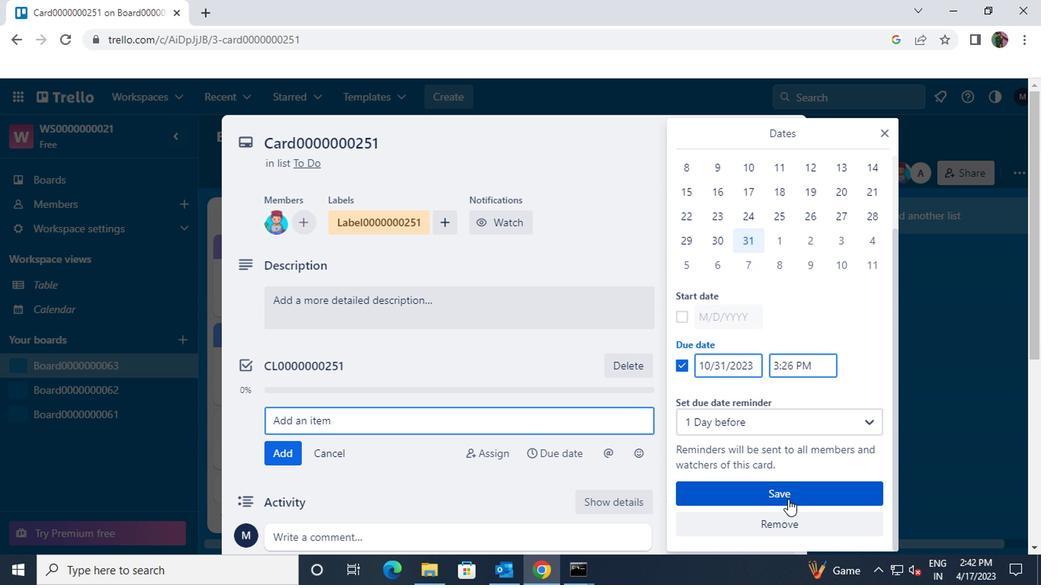 
Action: Mouse pressed left at (786, 489)
Screenshot: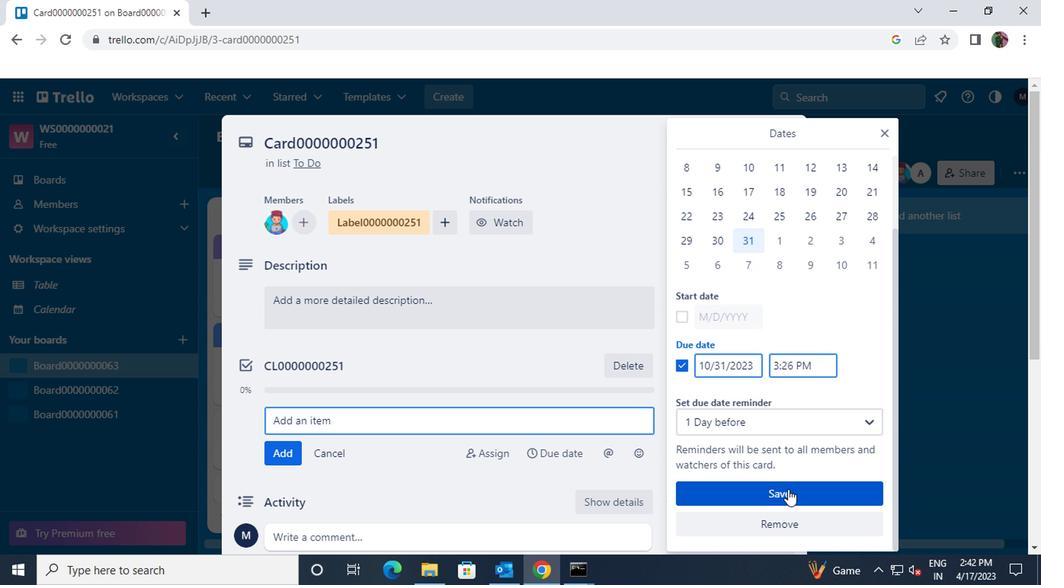
